 Task: Plan a road trip along the Pacific Coast Highway from Santa Cruz, California, to Big Sur, California.
Action: Mouse moved to (279, 102)
Screenshot: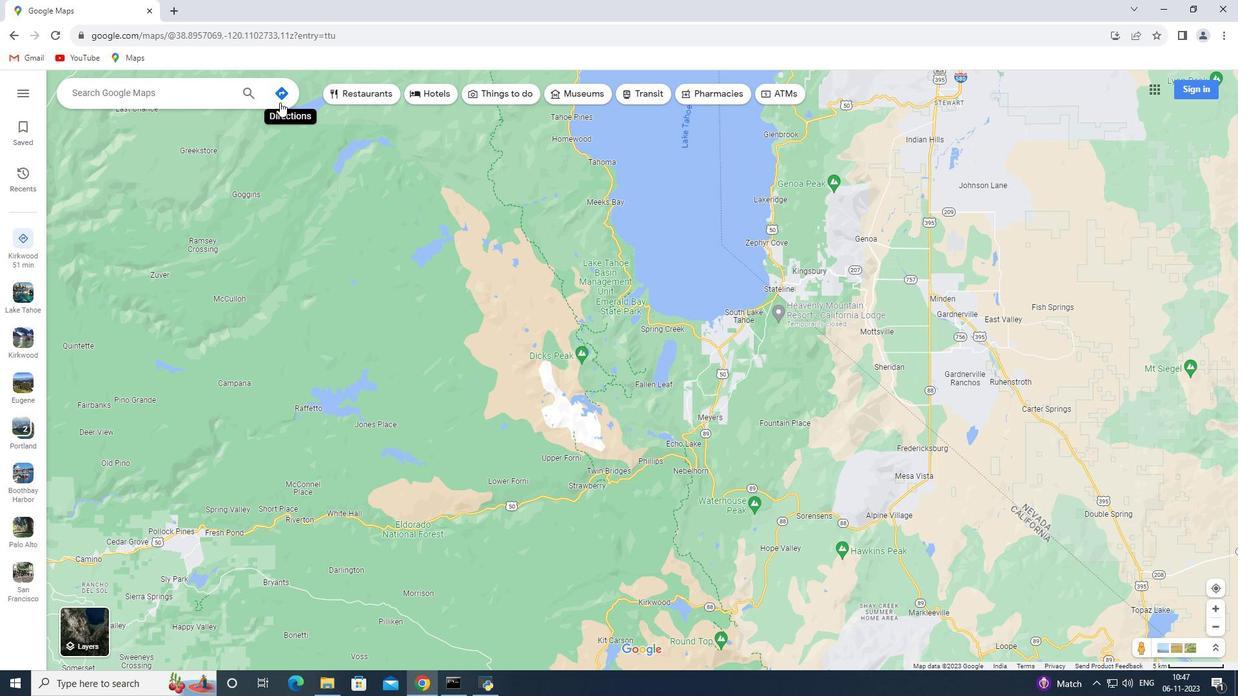 
Action: Mouse pressed left at (279, 102)
Screenshot: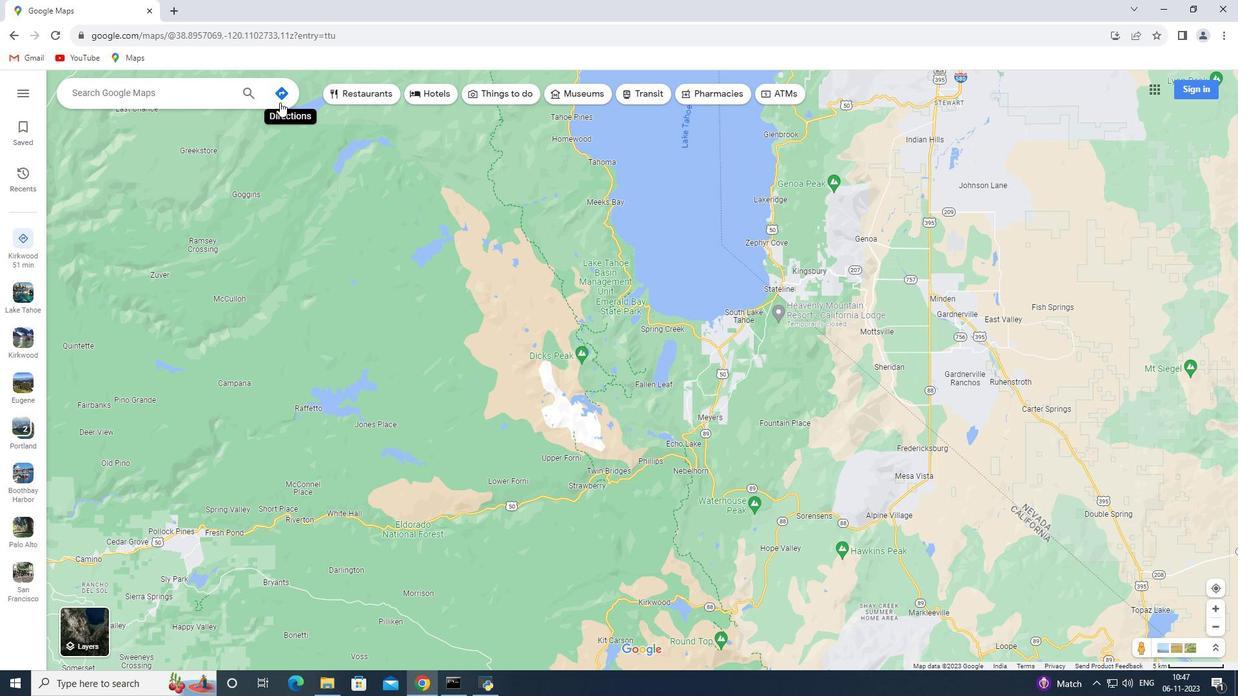 
Action: Mouse moved to (232, 119)
Screenshot: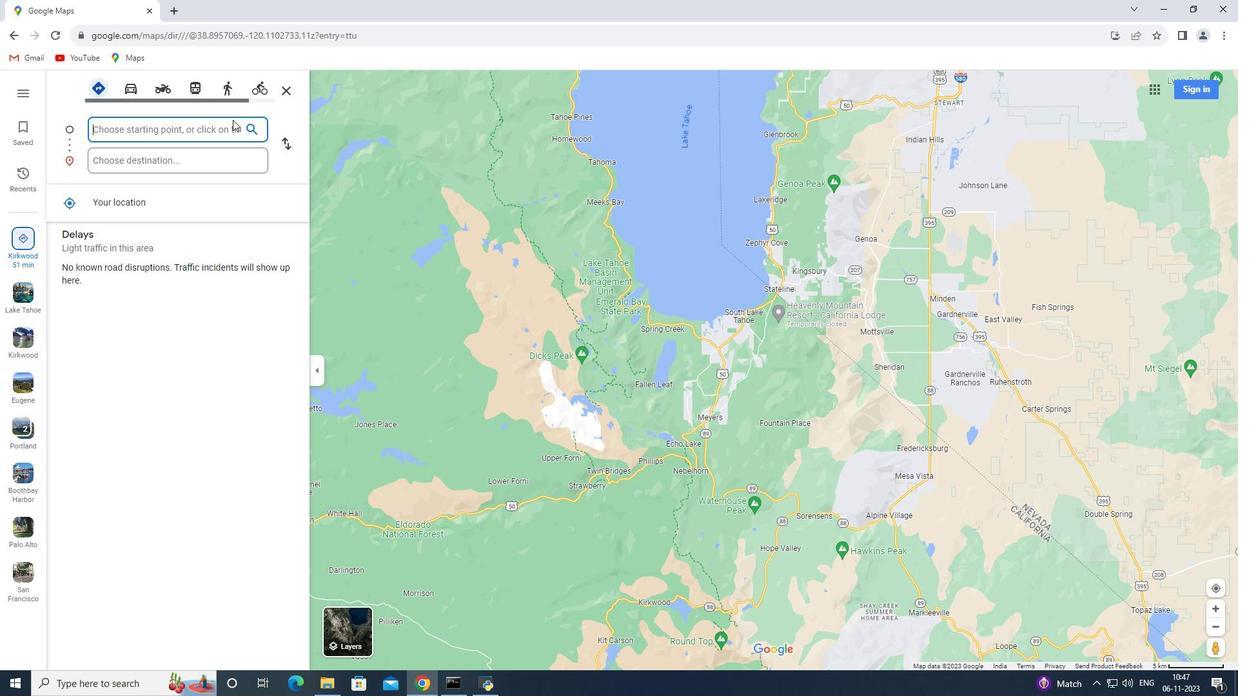 
Action: Key pressed <Key.shift>Santa<Key.space><Key.shift>Cruz,<Key.space><Key.shift>California
Screenshot: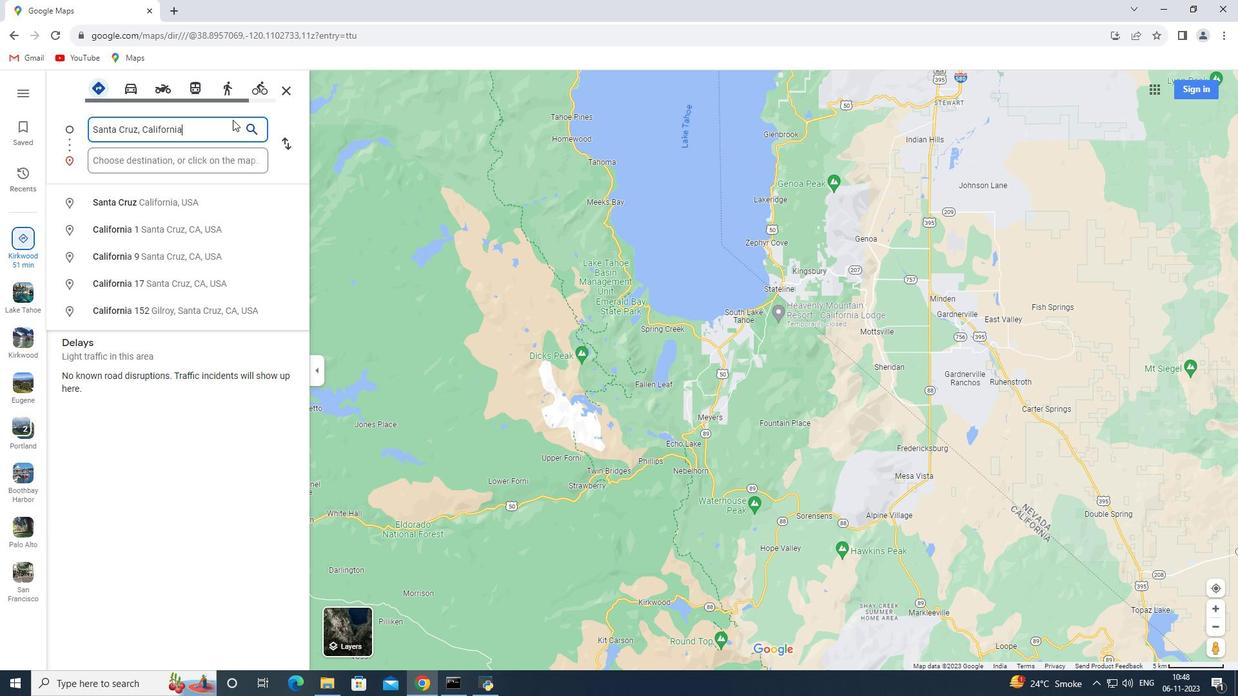 
Action: Mouse moved to (196, 165)
Screenshot: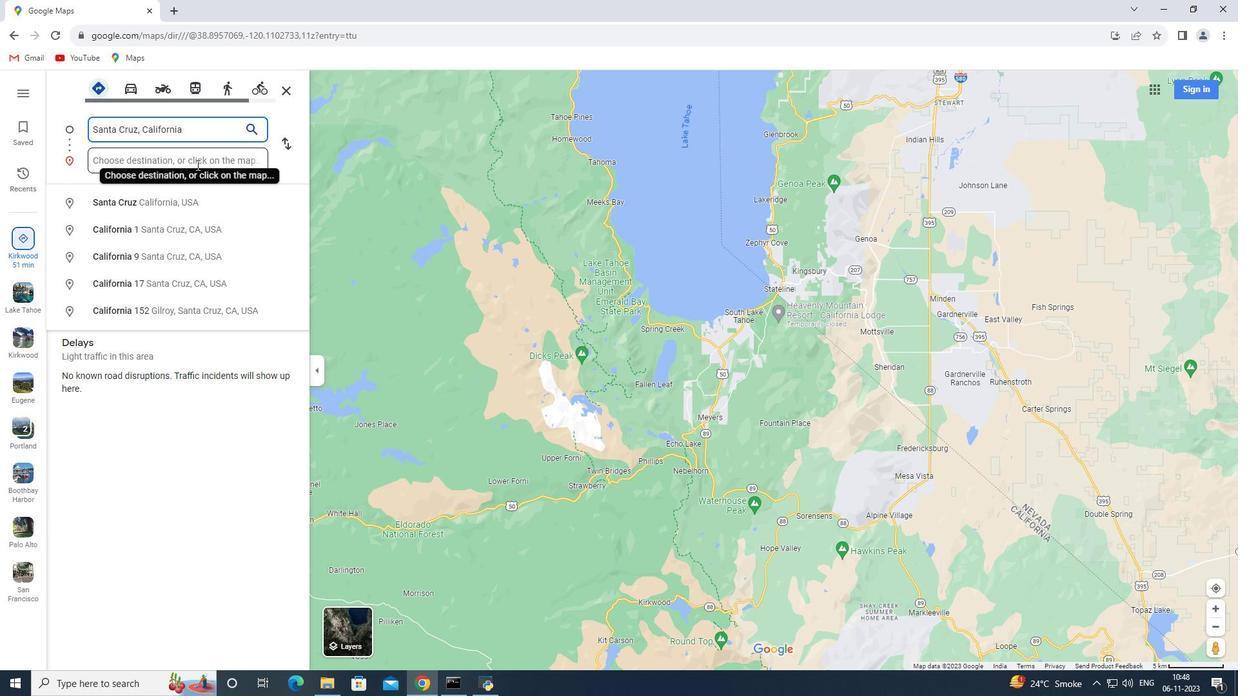 
Action: Mouse pressed left at (196, 165)
Screenshot: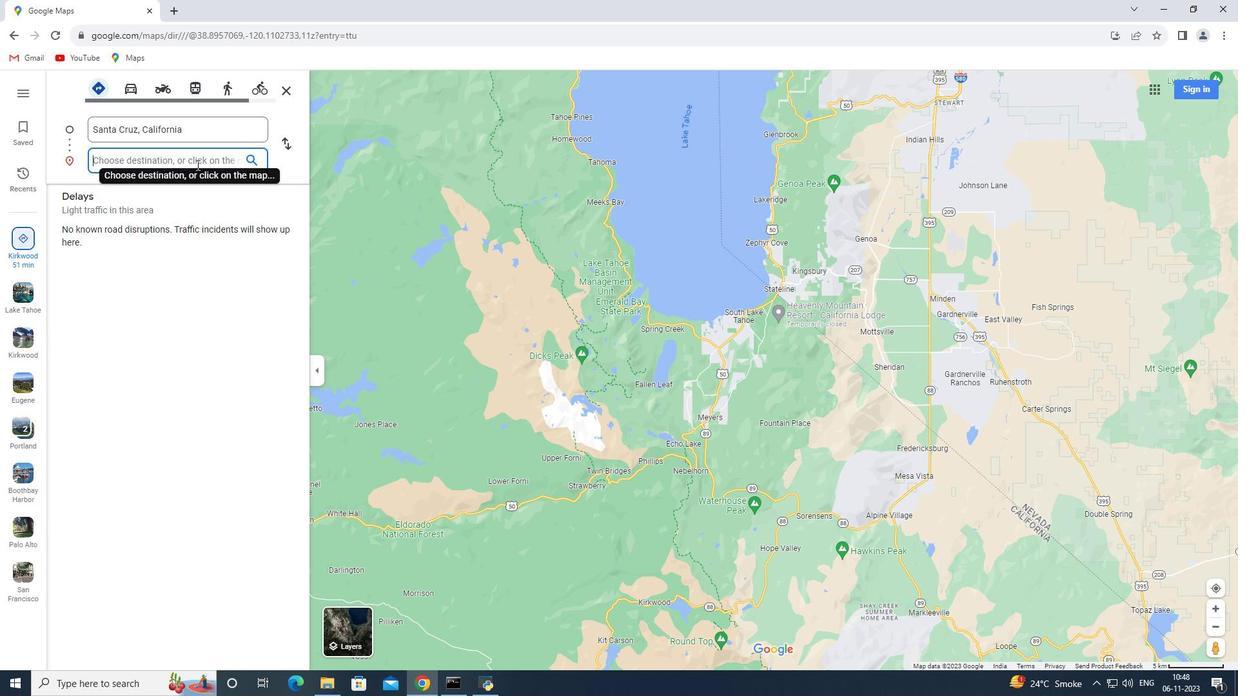
Action: Key pressed <Key.shift_r><Key.shift_r><Key.shift_r><Key.shift_r><Key.shift_r><Key.shift_r><Key.shift_r><Key.shift_r><Key.shift_r>Big<Key.space><Key.shift>Sur,<Key.space><Key.shift>California<Key.enter>
Screenshot: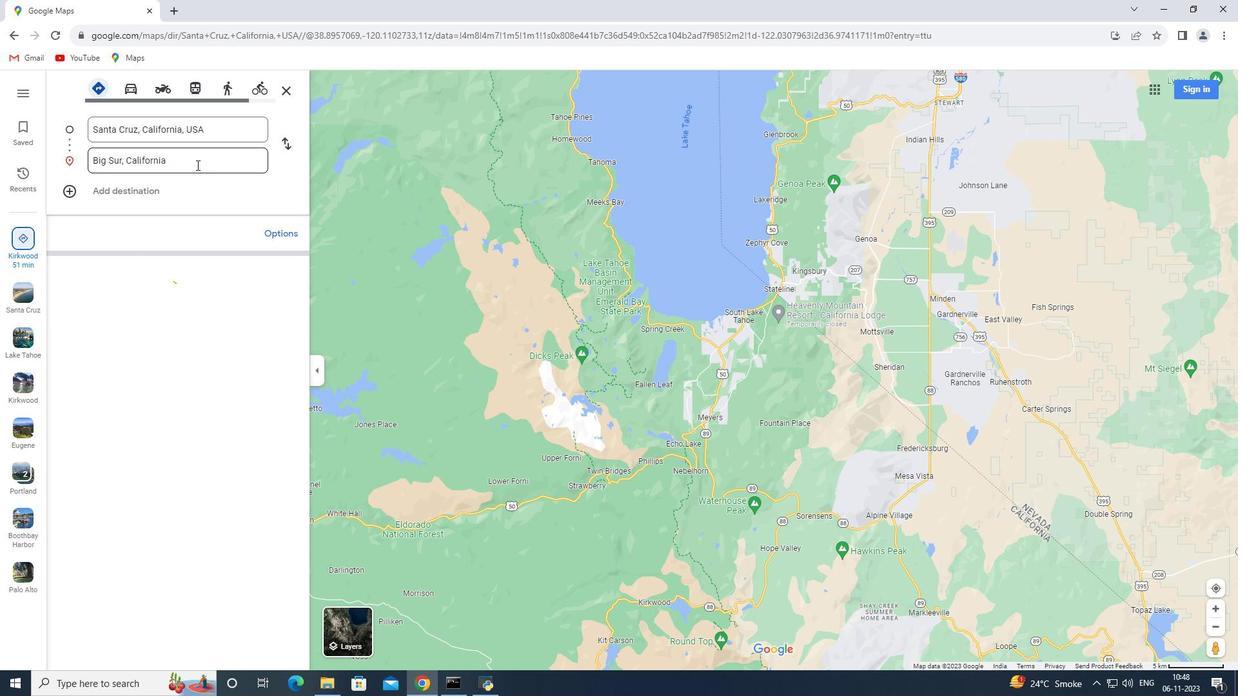 
Action: Mouse moved to (612, 85)
Screenshot: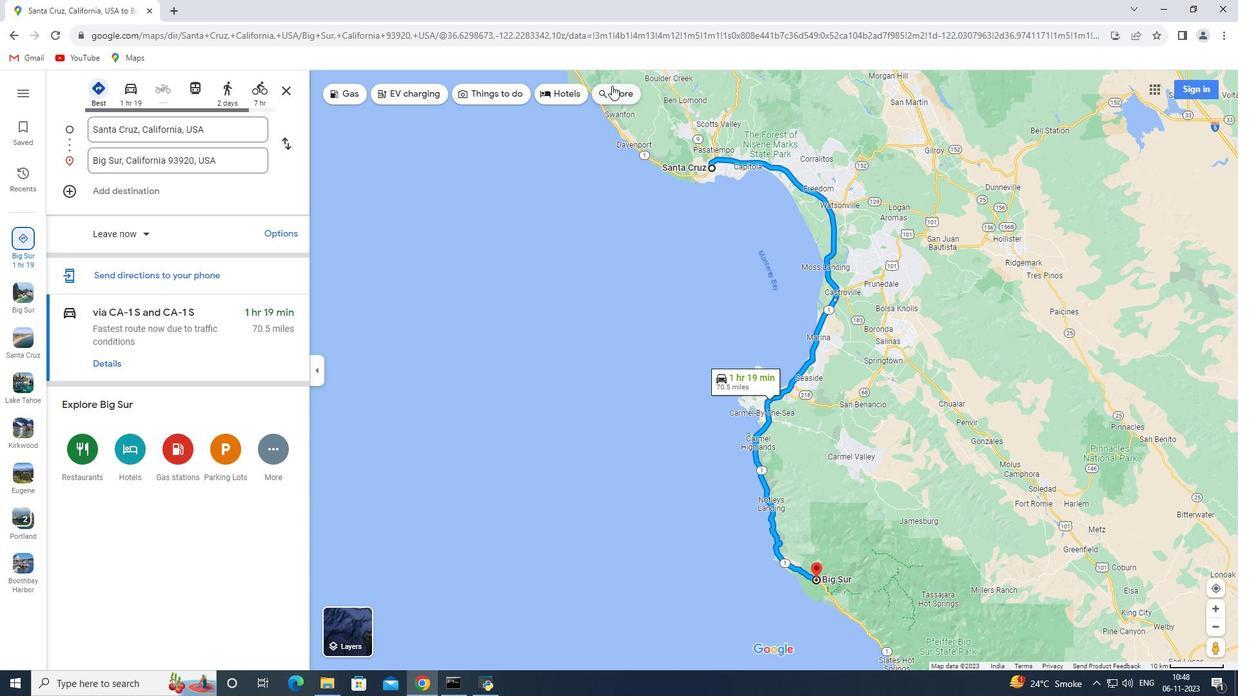
Action: Mouse pressed left at (612, 85)
Screenshot: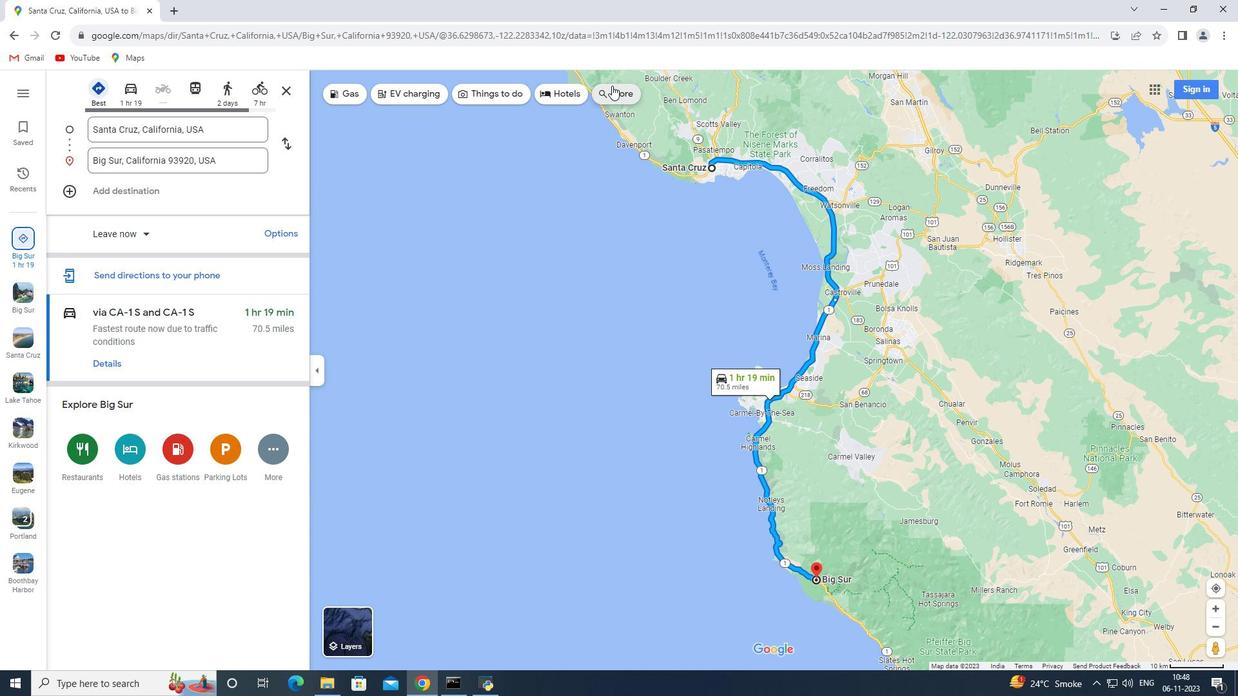 
Action: Mouse moved to (94, 88)
Screenshot: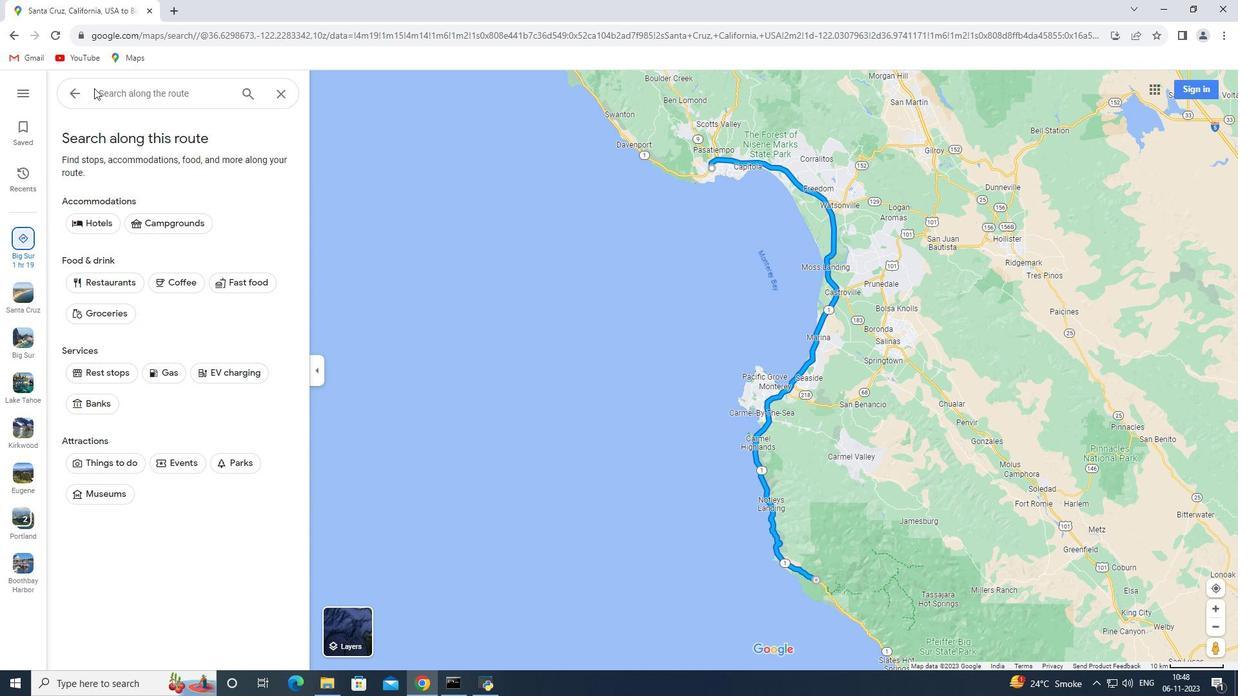 
Action: Mouse pressed left at (94, 88)
Screenshot: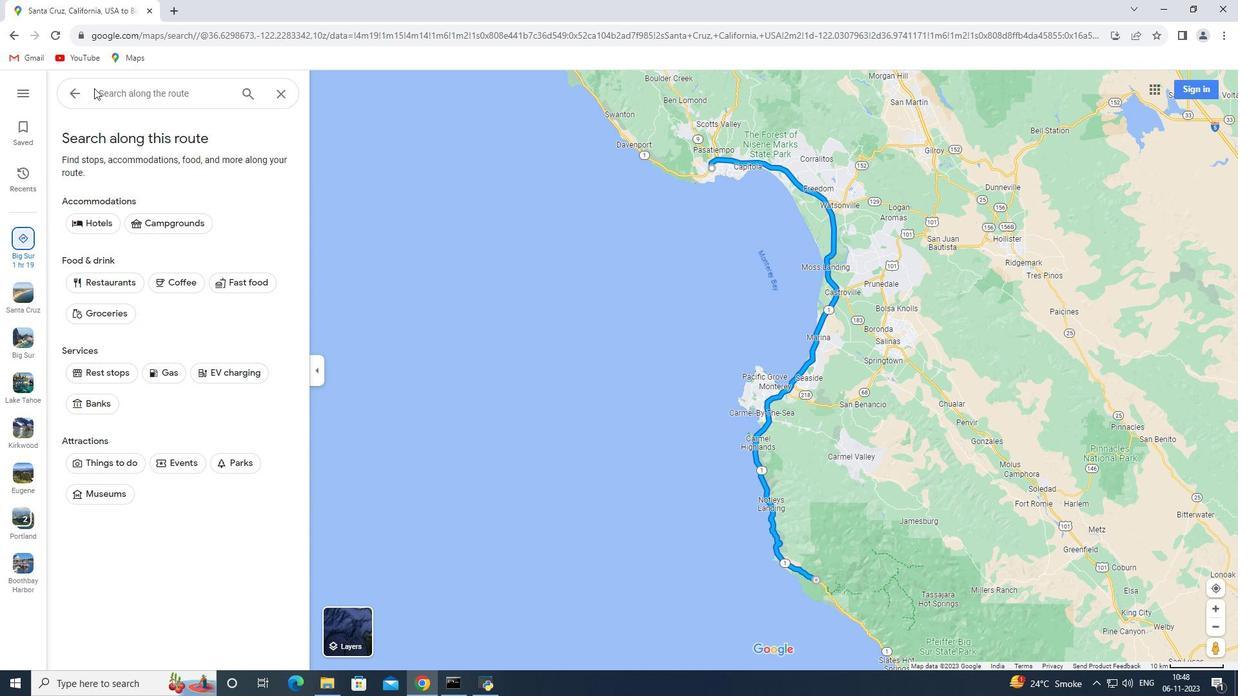 
Action: Mouse moved to (103, 91)
Screenshot: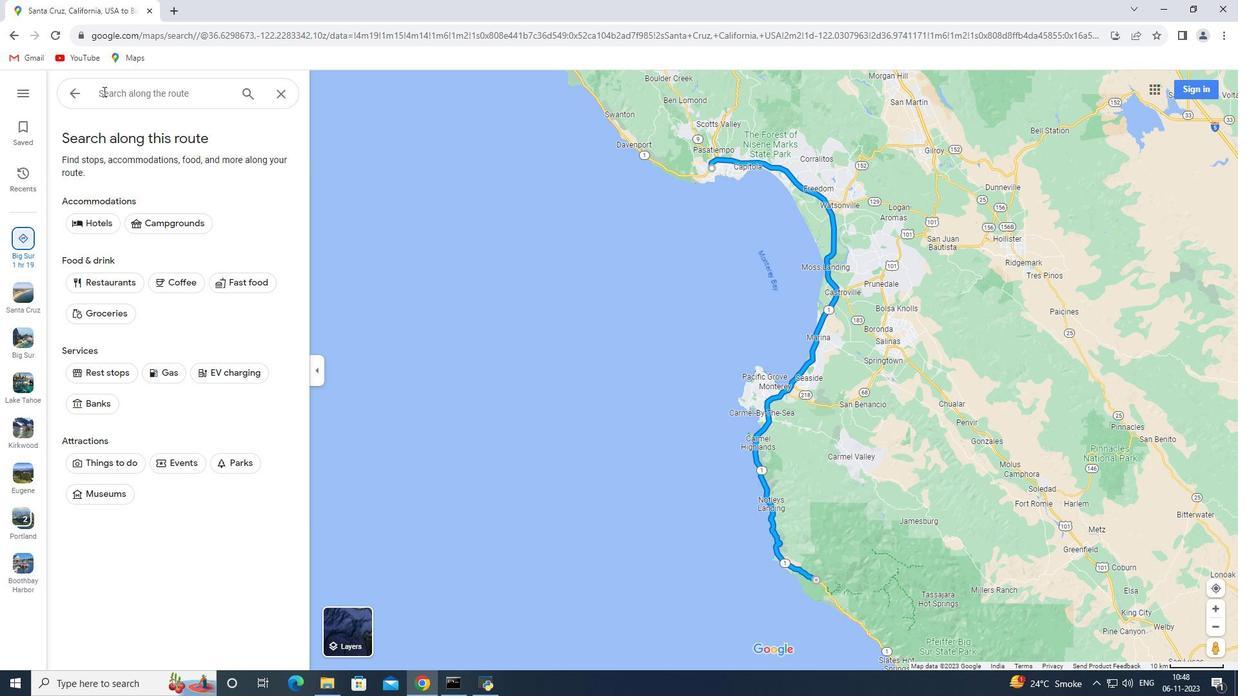 
Action: Mouse pressed left at (103, 91)
Screenshot: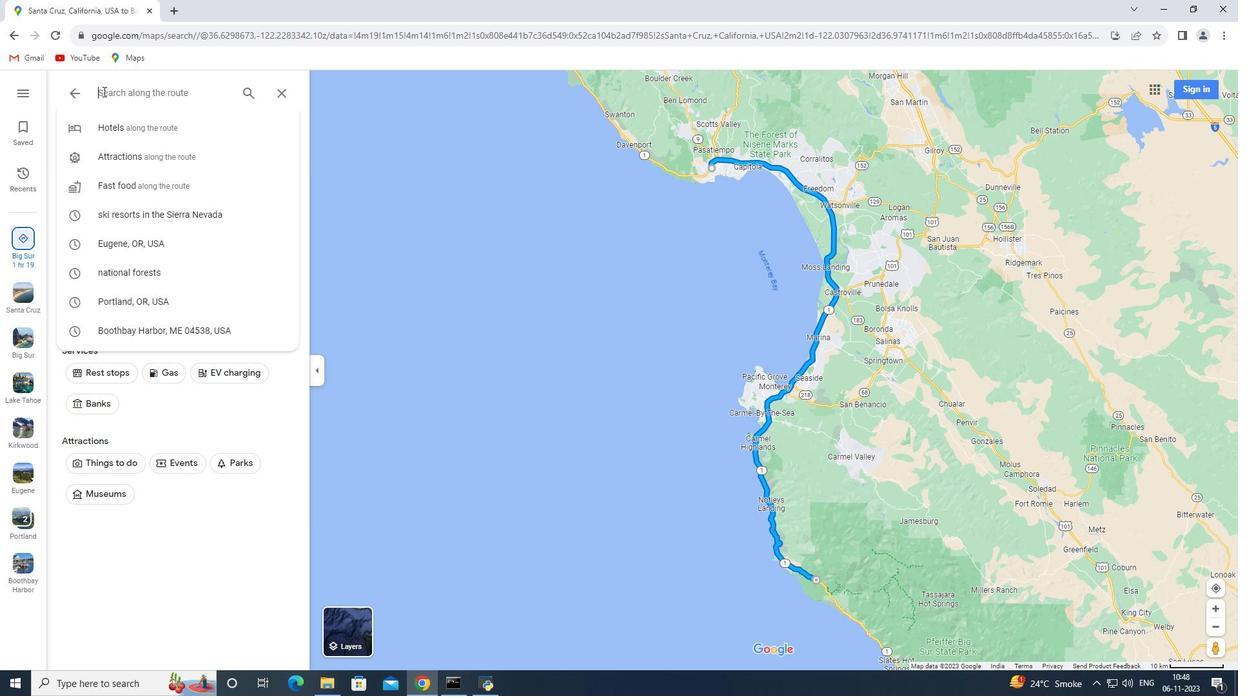 
Action: Key pressed <Key.shift_r>Pacific<Key.space><Key.shift>Coast<Key.space><Key.shift_r>Highway<Key.enter>
Screenshot: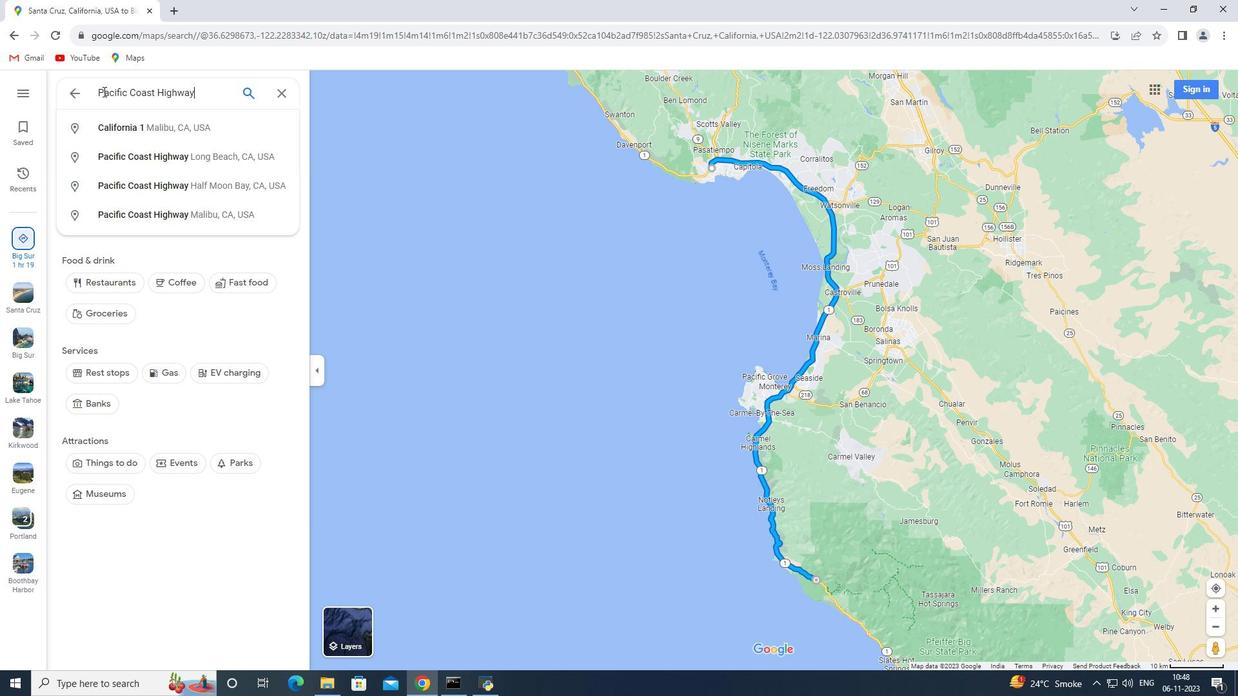 
